 Task: Create a task  Develop a new online survey and feedback system , assign it to team member softage.1@softage.net in the project AgileCraft and update the status of the task to  At Risk , set the priority of the task to Medium
Action: Mouse moved to (67, 391)
Screenshot: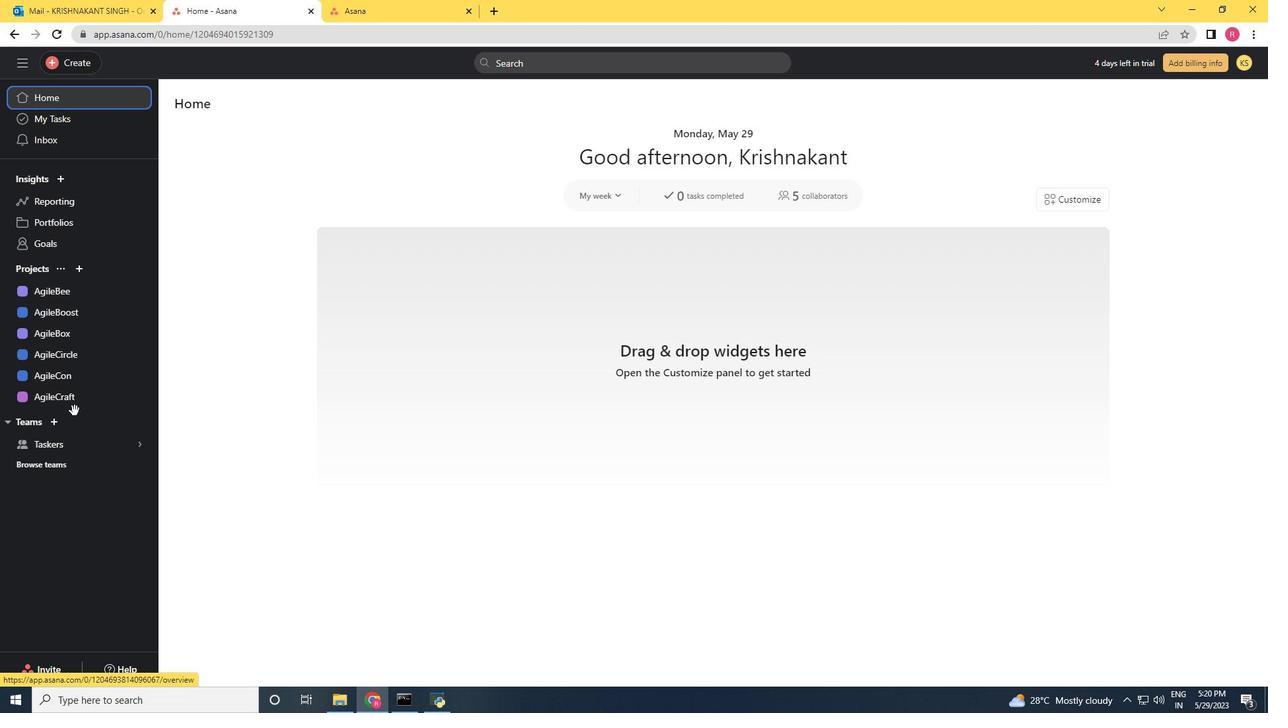 
Action: Mouse pressed left at (67, 391)
Screenshot: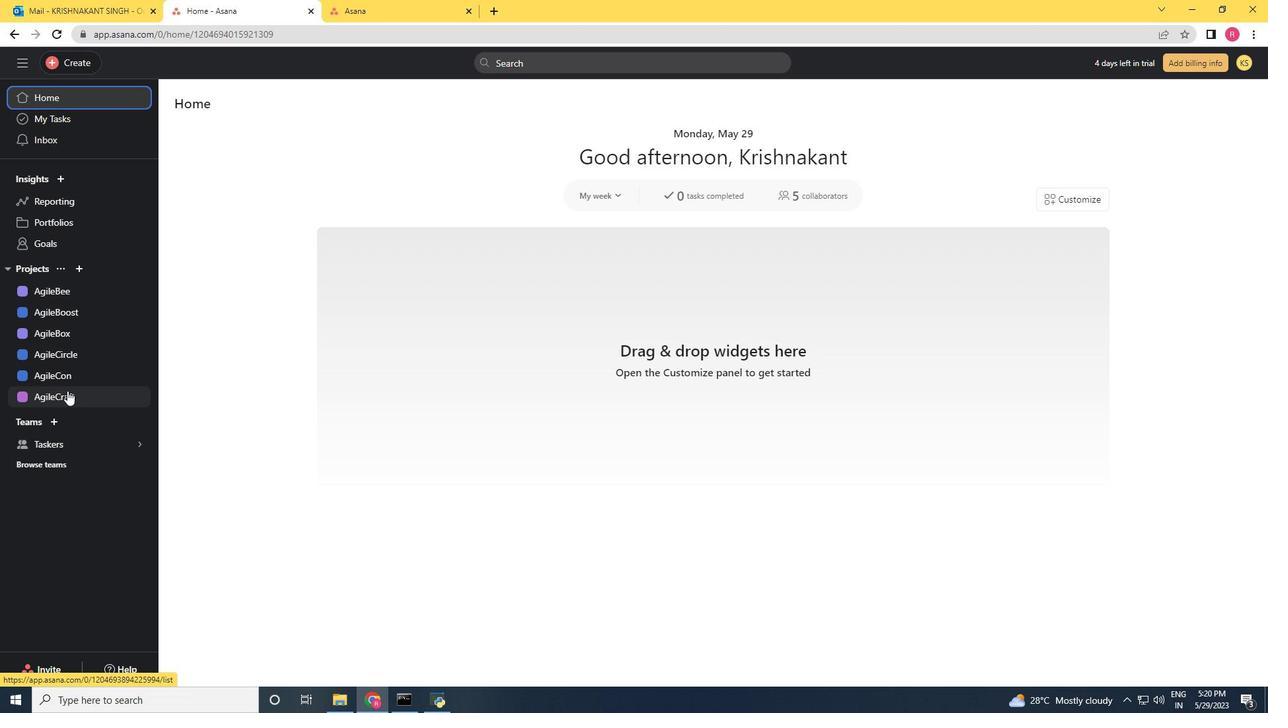 
Action: Mouse moved to (66, 72)
Screenshot: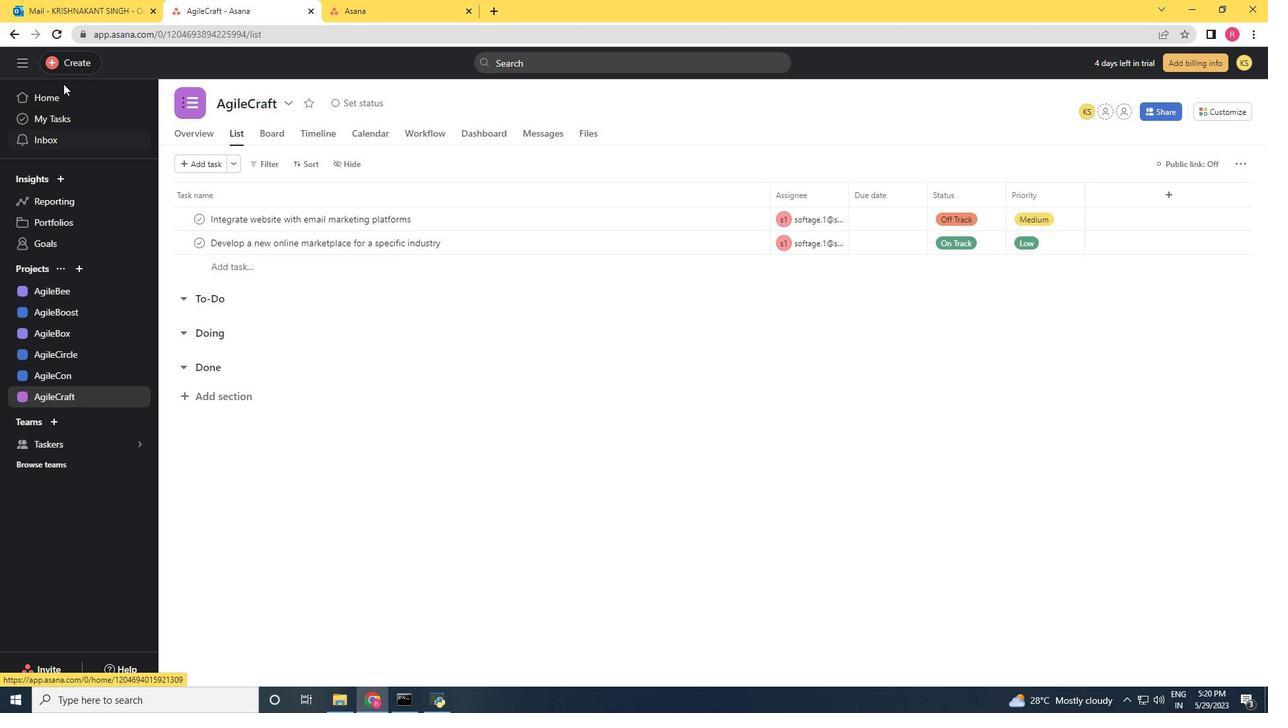 
Action: Mouse pressed left at (66, 72)
Screenshot: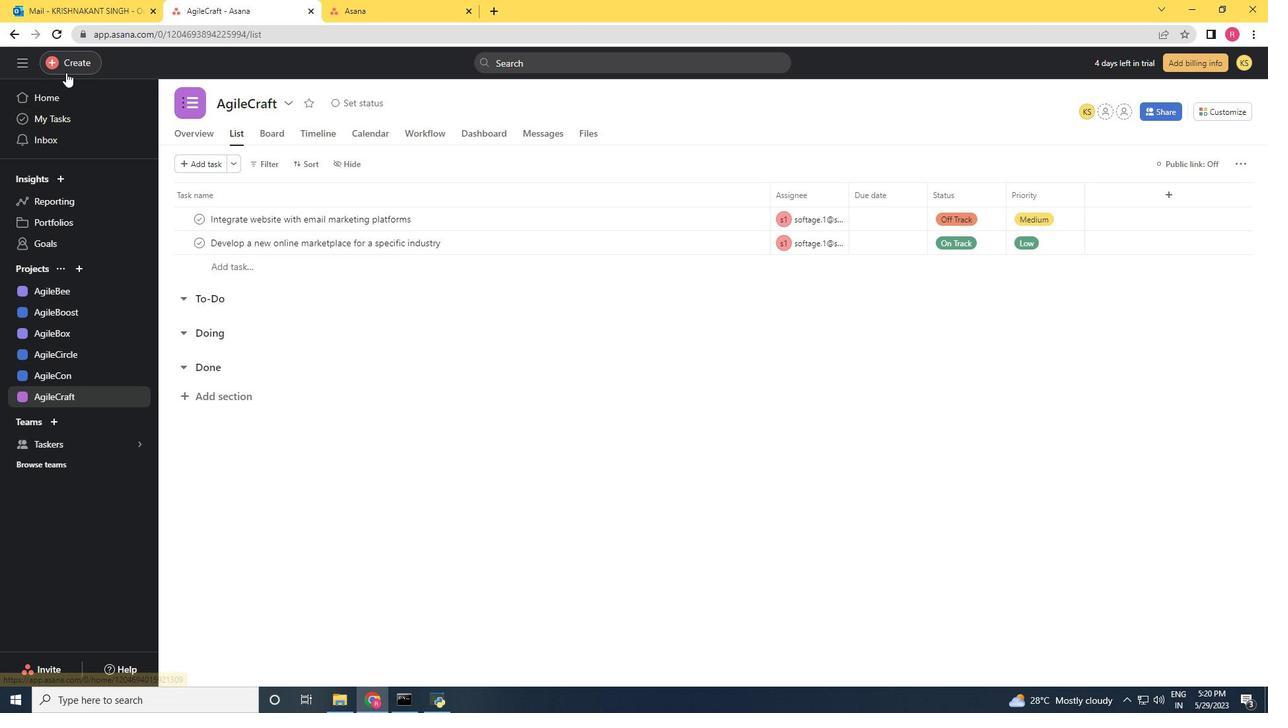 
Action: Mouse moved to (142, 71)
Screenshot: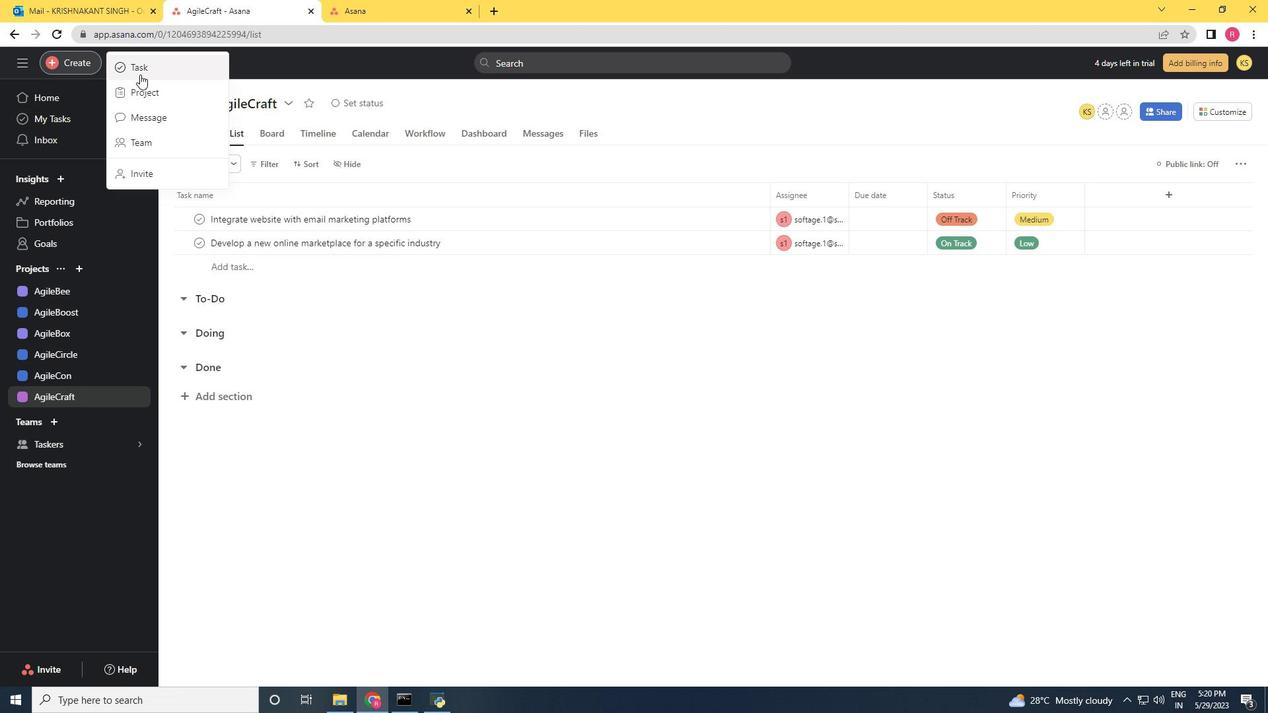
Action: Mouse pressed left at (142, 71)
Screenshot: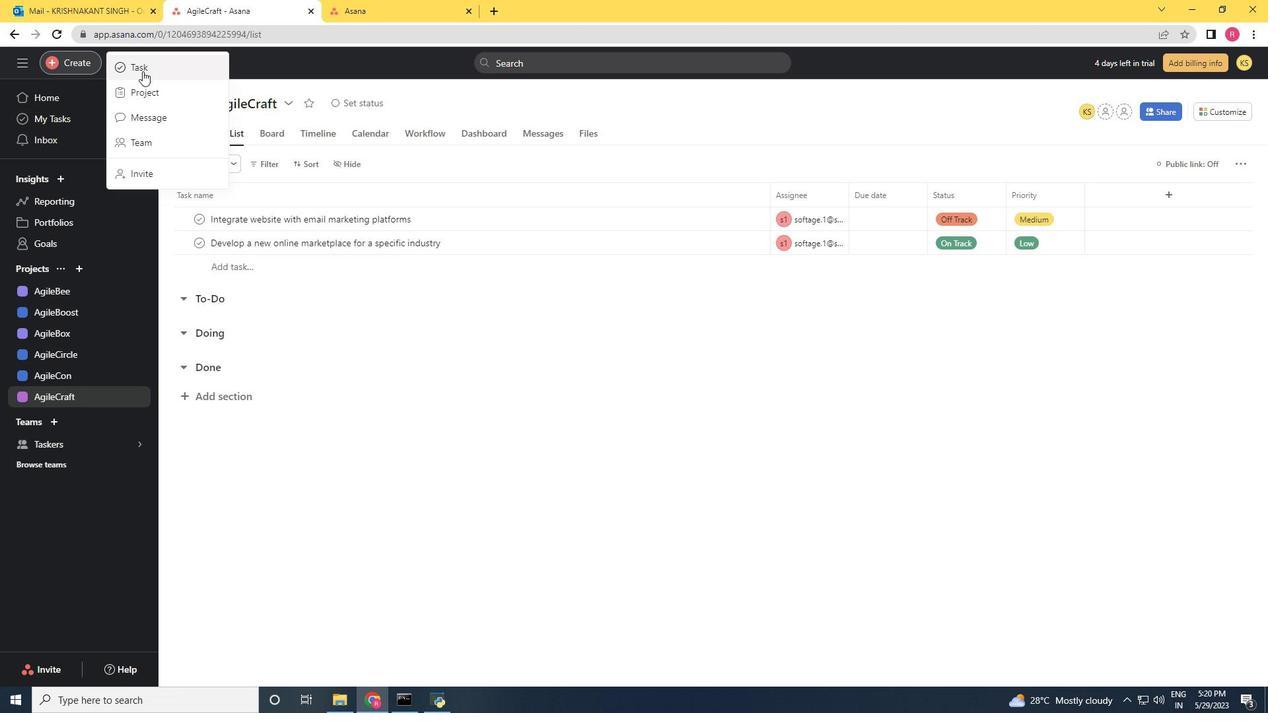 
Action: Mouse moved to (207, 380)
Screenshot: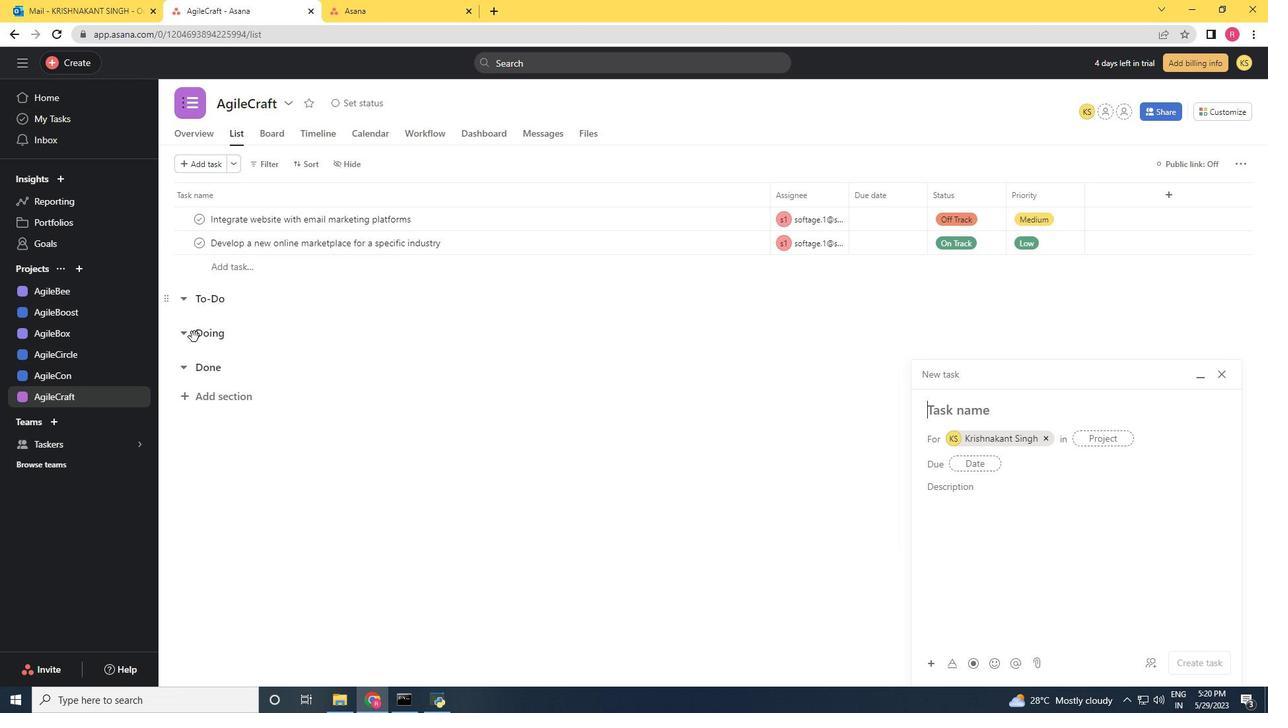 
Action: Key pressed <Key.shift>Develop<Key.space>a<Key.space>new<Key.space>online<Key.space>aurvw<Key.backspace>t<Key.backspace><Key.backspace><Key.backspace><Key.backspace><Key.backspace>survey<Key.space><Key.space>and<Key.space>feedback<Key.space>system
Screenshot: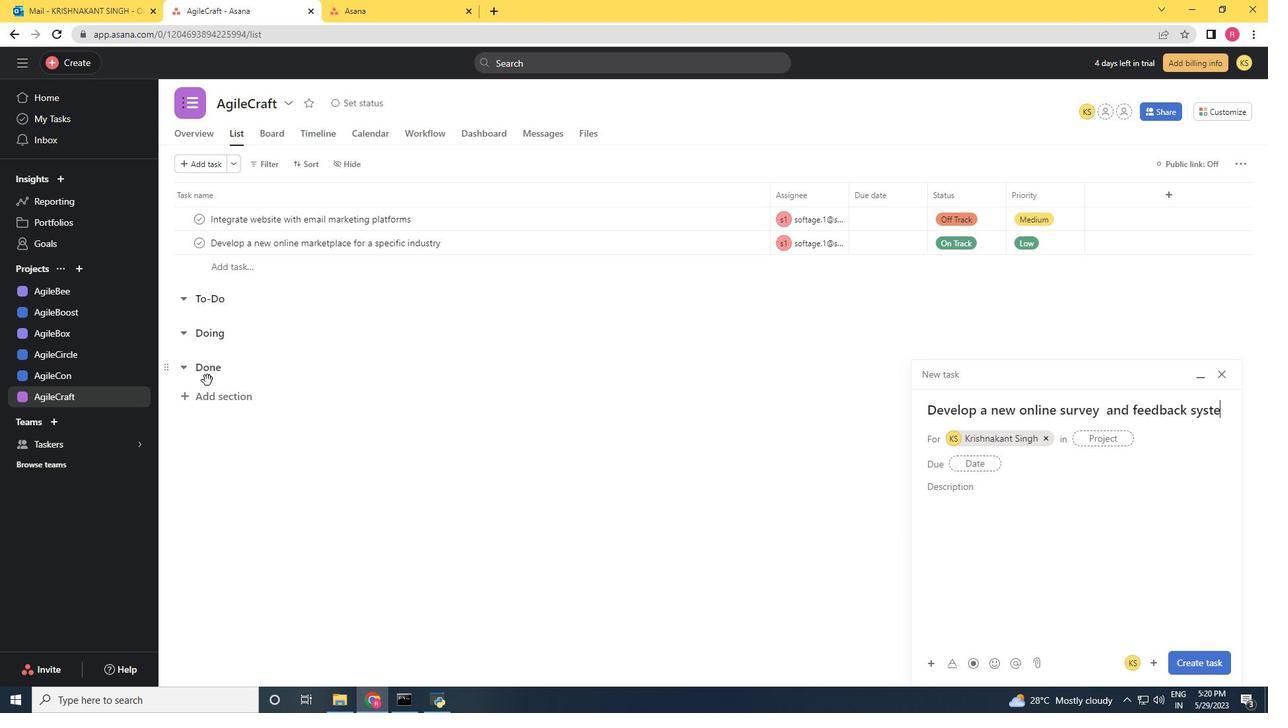 
Action: Mouse moved to (1045, 433)
Screenshot: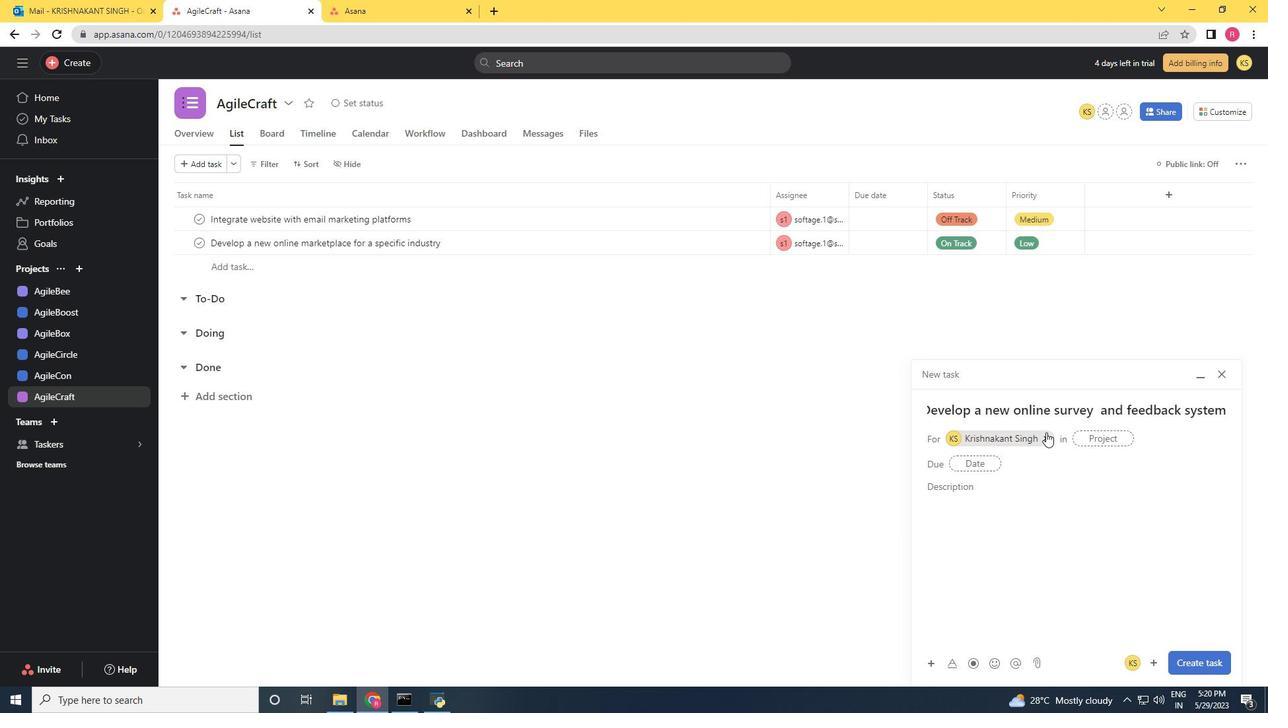 
Action: Mouse pressed left at (1045, 433)
Screenshot: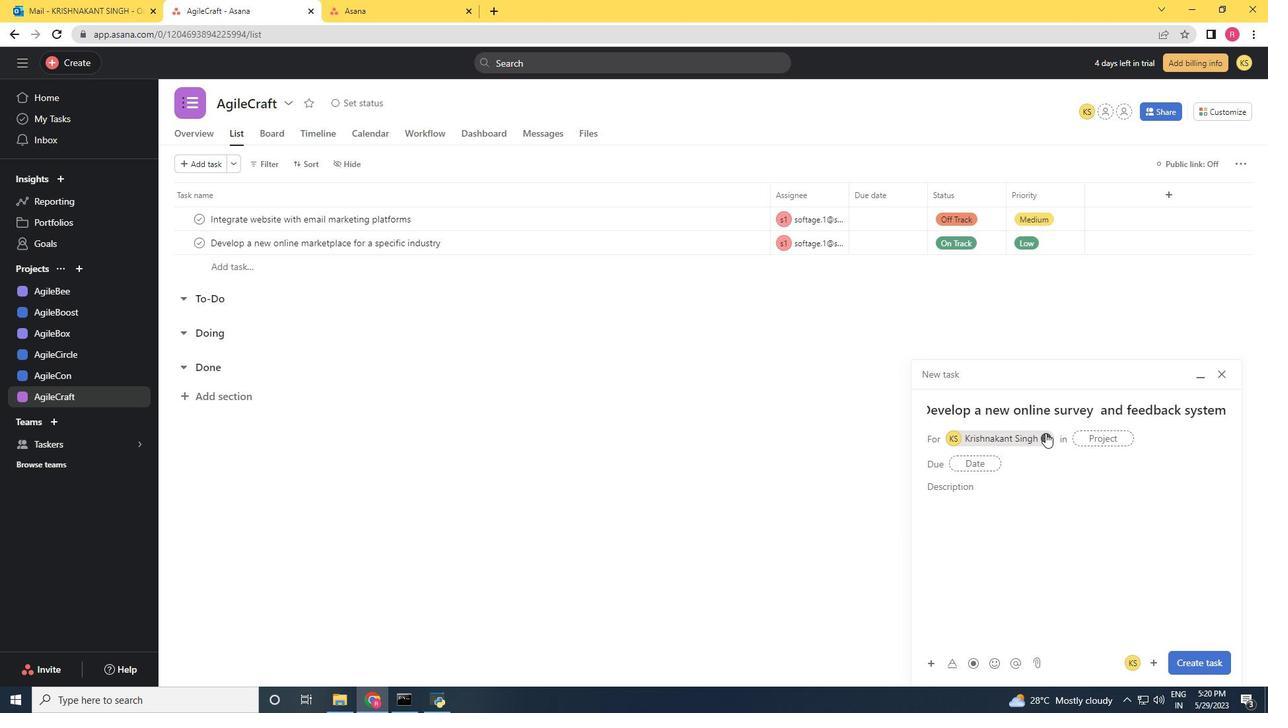 
Action: Mouse moved to (997, 438)
Screenshot: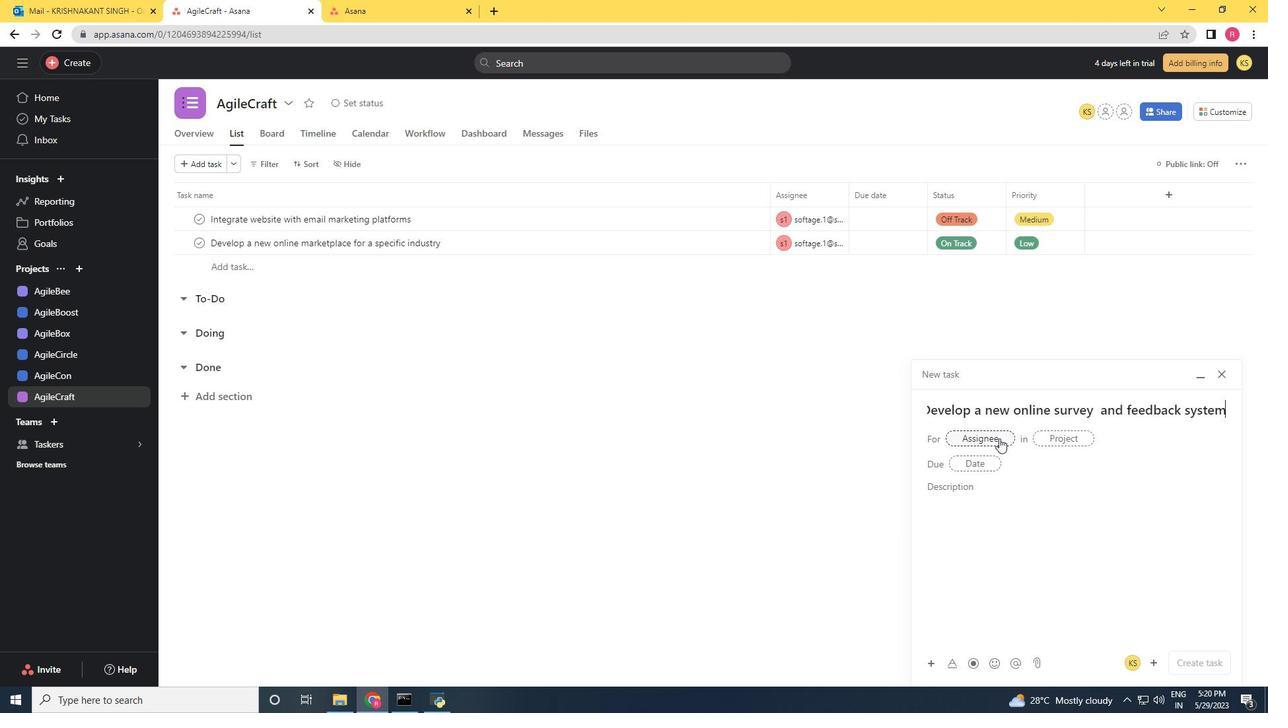 
Action: Mouse pressed left at (997, 438)
Screenshot: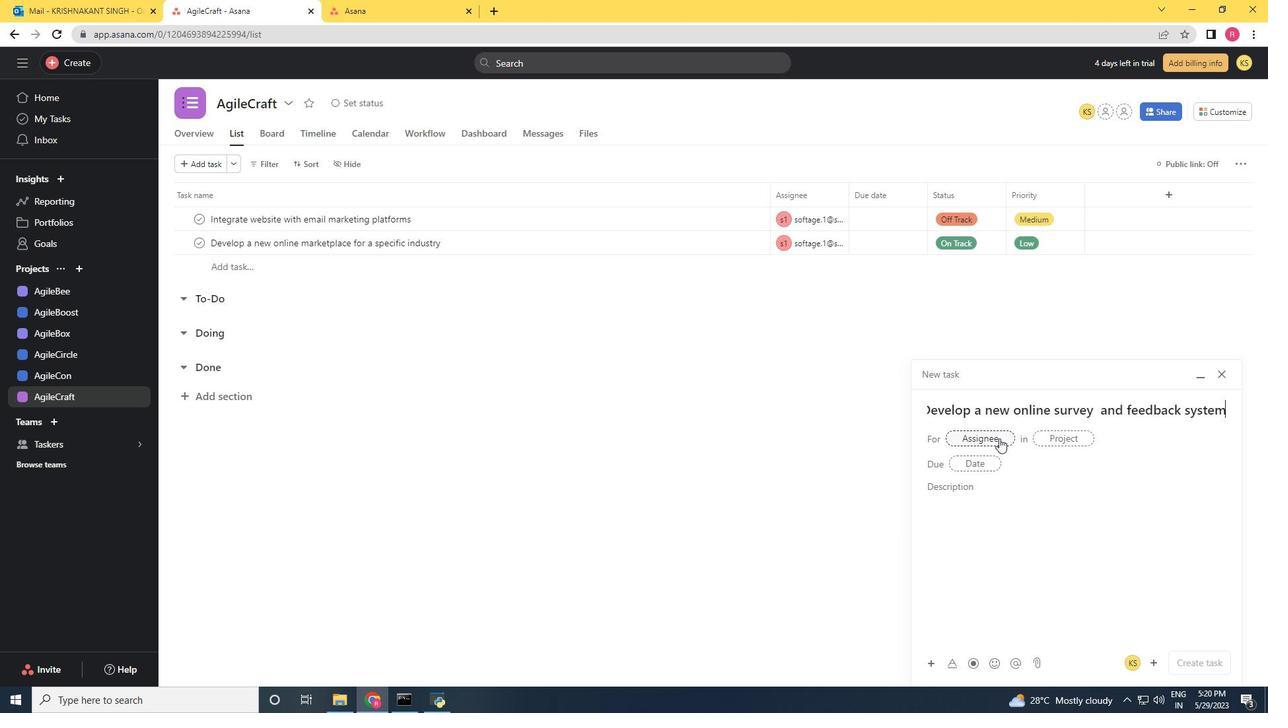 
Action: Key pressed softage.1<Key.shift>@softage.net
Screenshot: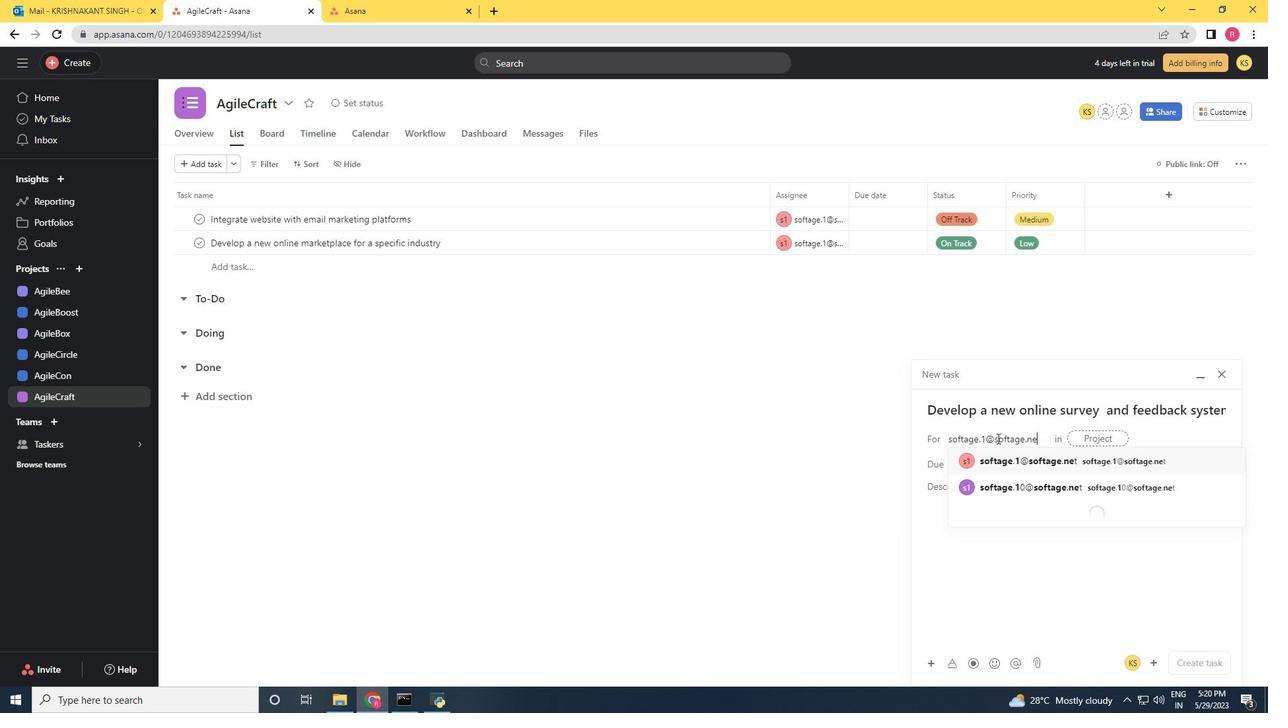 
Action: Mouse moved to (1096, 467)
Screenshot: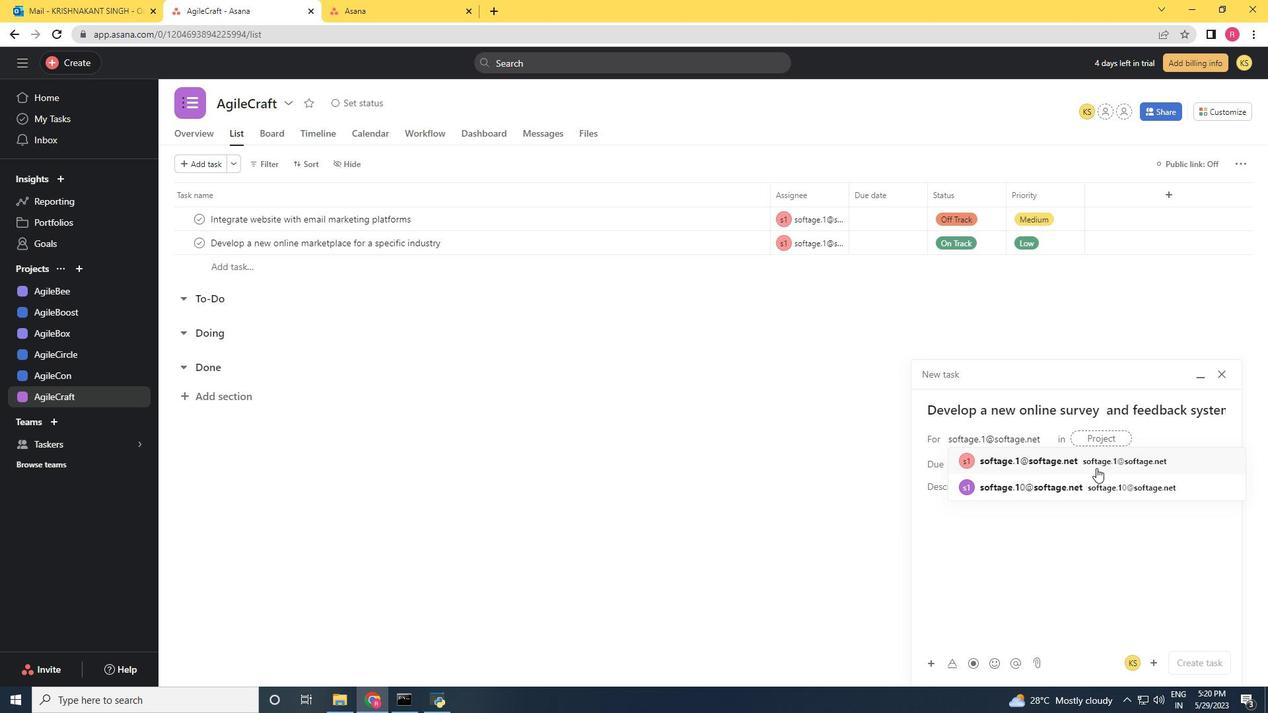 
Action: Mouse pressed left at (1096, 467)
Screenshot: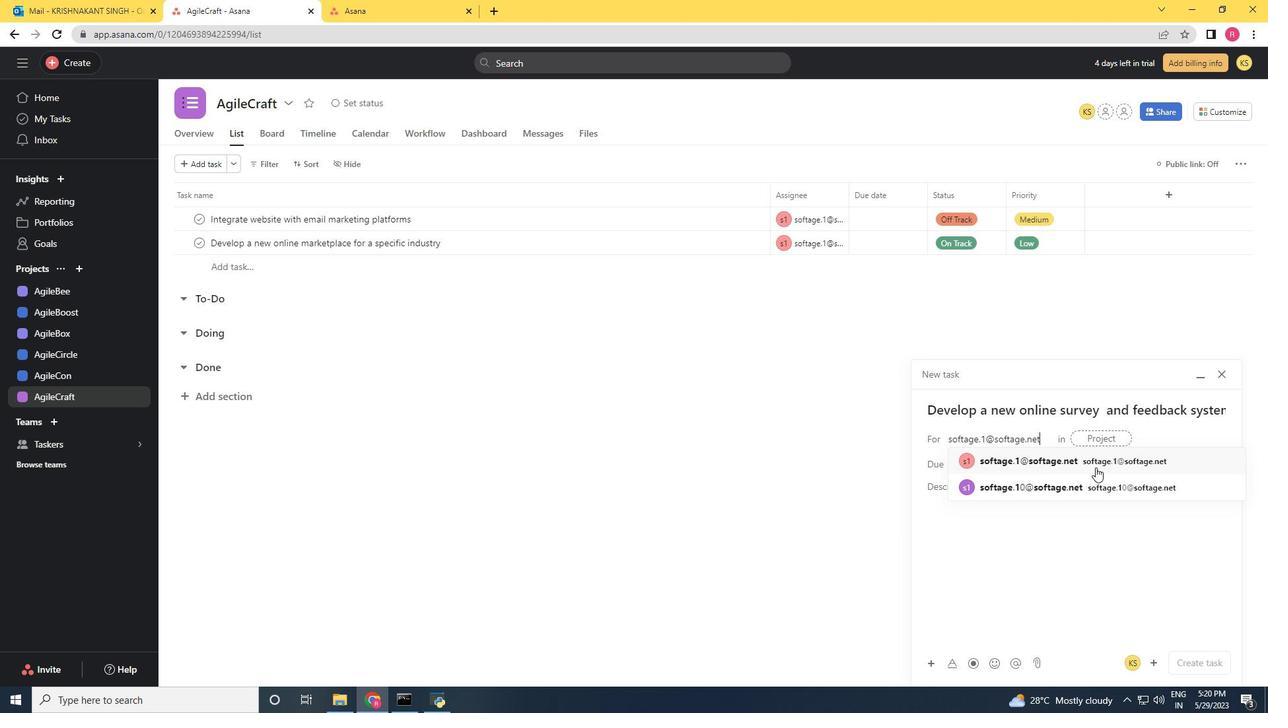 
Action: Mouse moved to (850, 460)
Screenshot: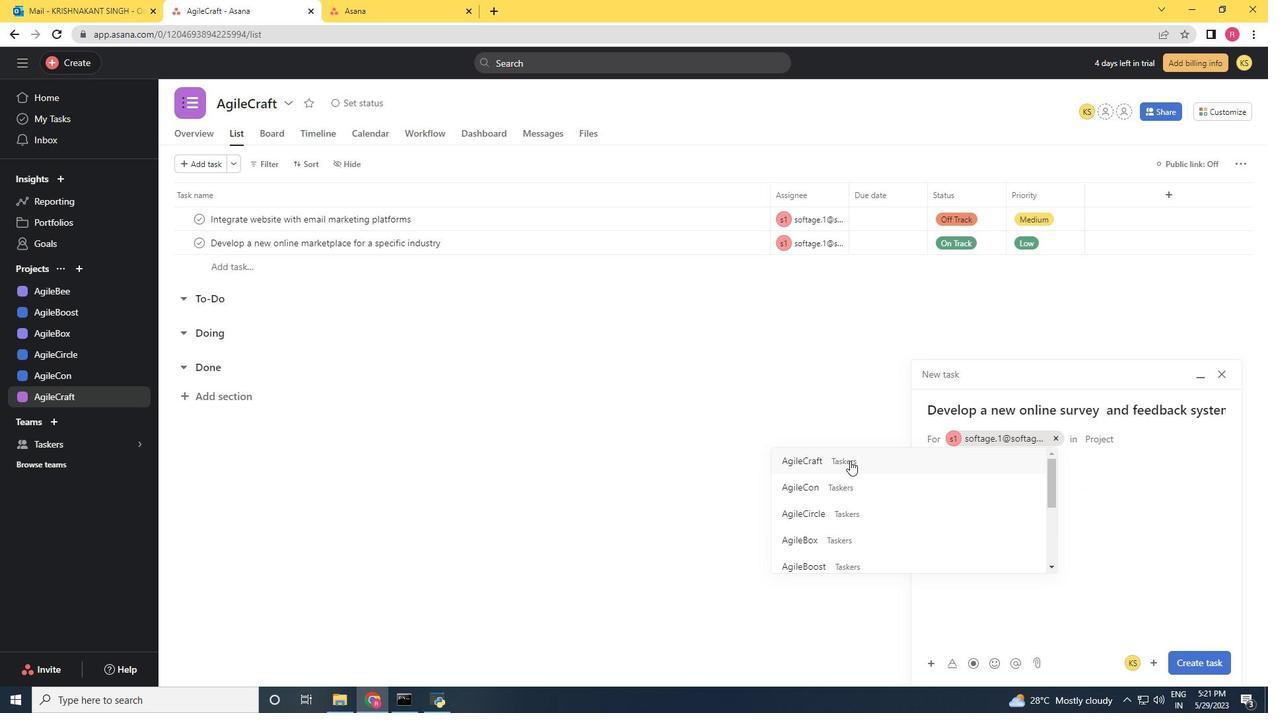 
Action: Mouse pressed left at (850, 460)
Screenshot: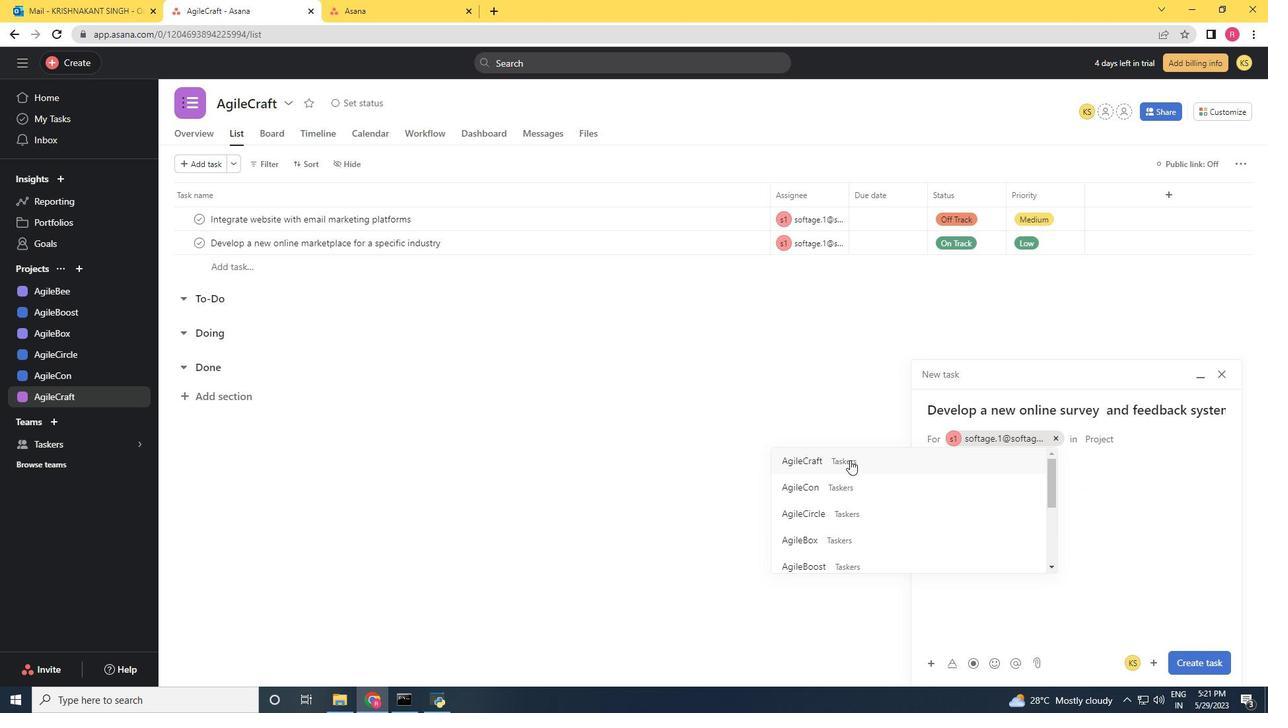 
Action: Mouse moved to (995, 492)
Screenshot: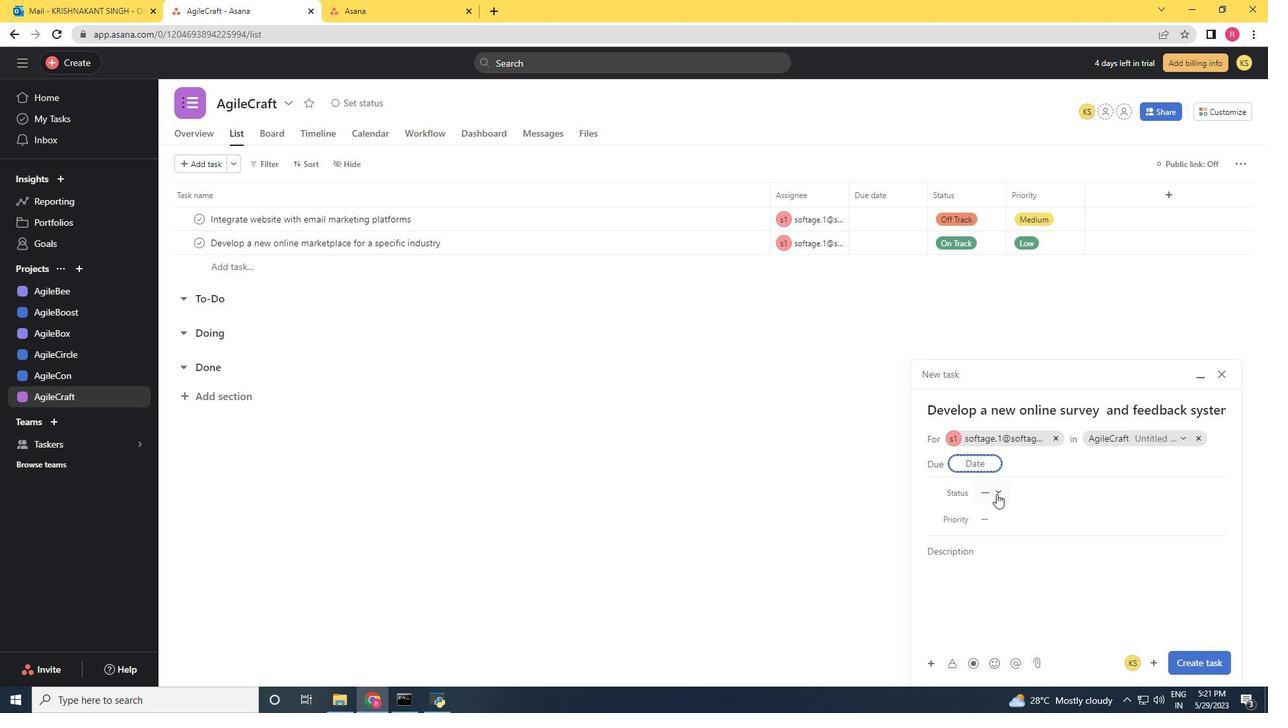 
Action: Mouse pressed left at (995, 492)
Screenshot: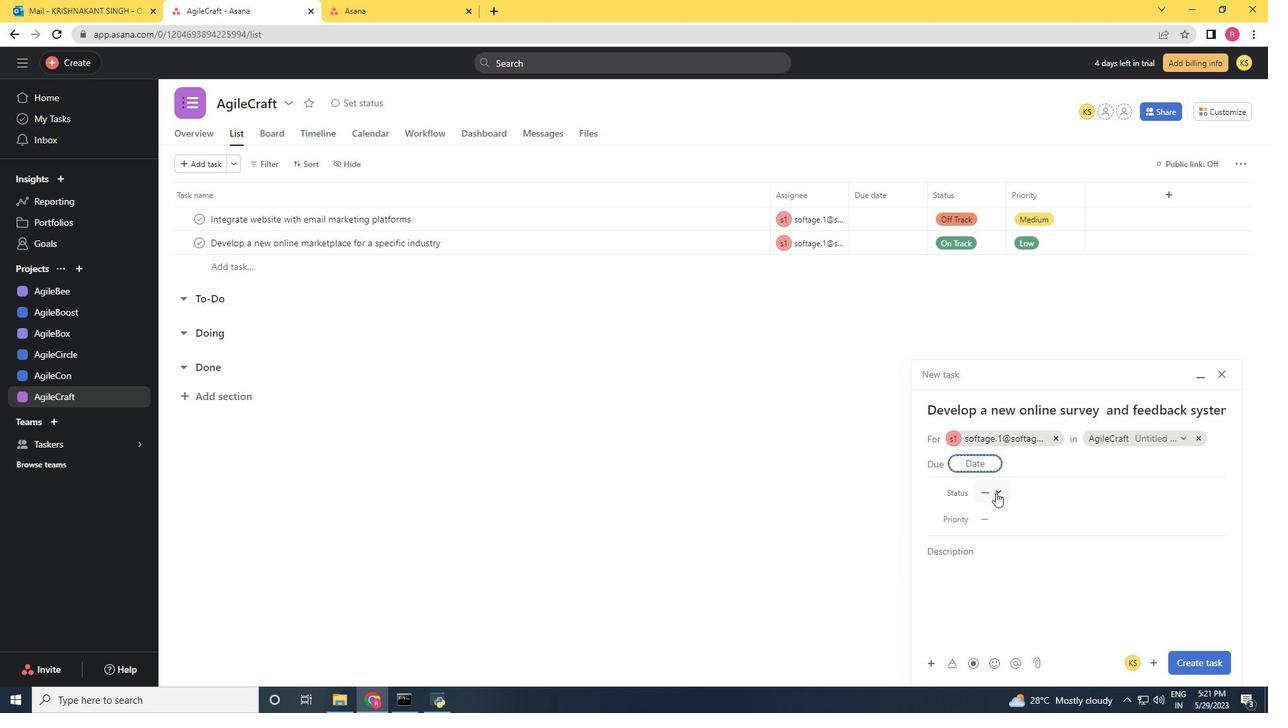 
Action: Mouse moved to (1025, 582)
Screenshot: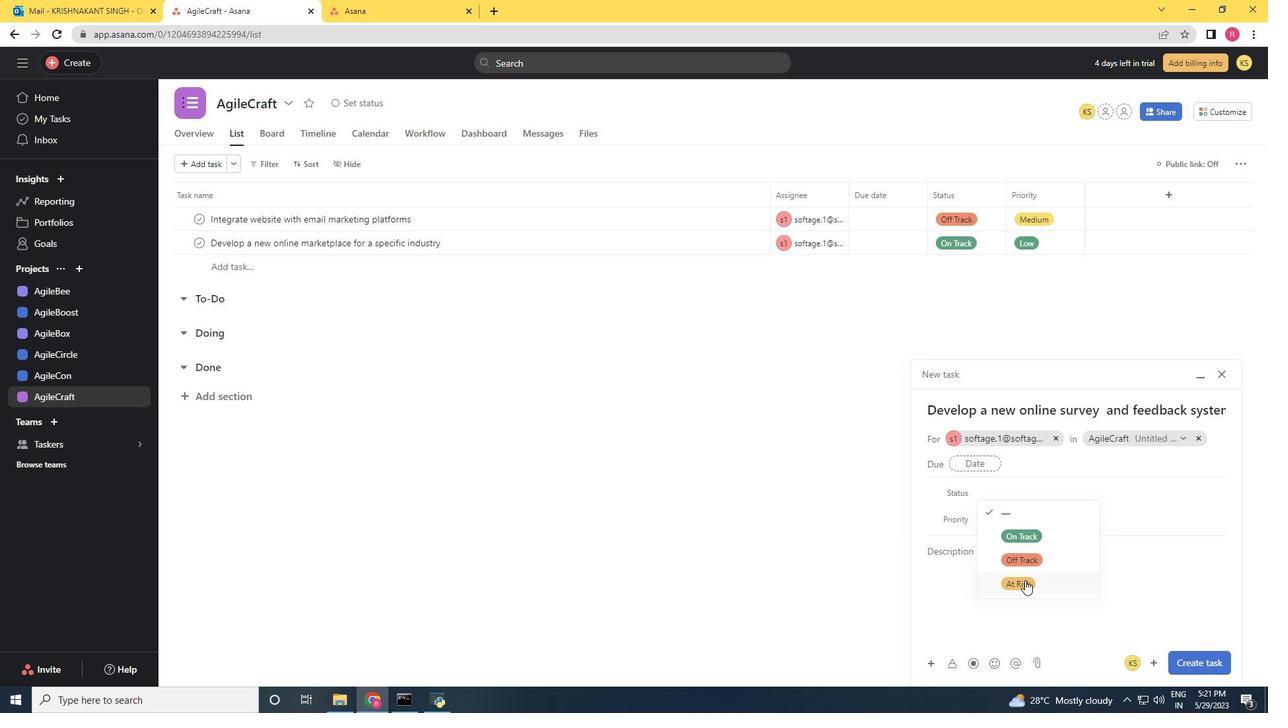 
Action: Mouse pressed left at (1025, 582)
Screenshot: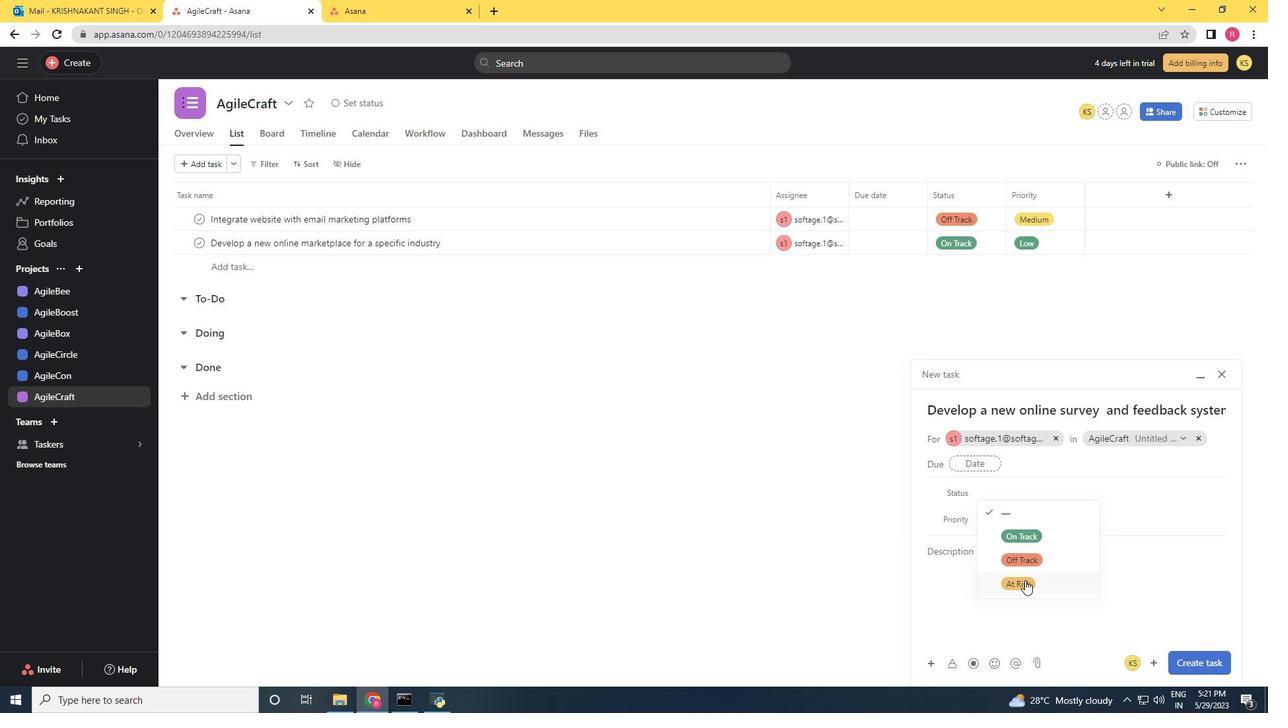 
Action: Mouse moved to (987, 517)
Screenshot: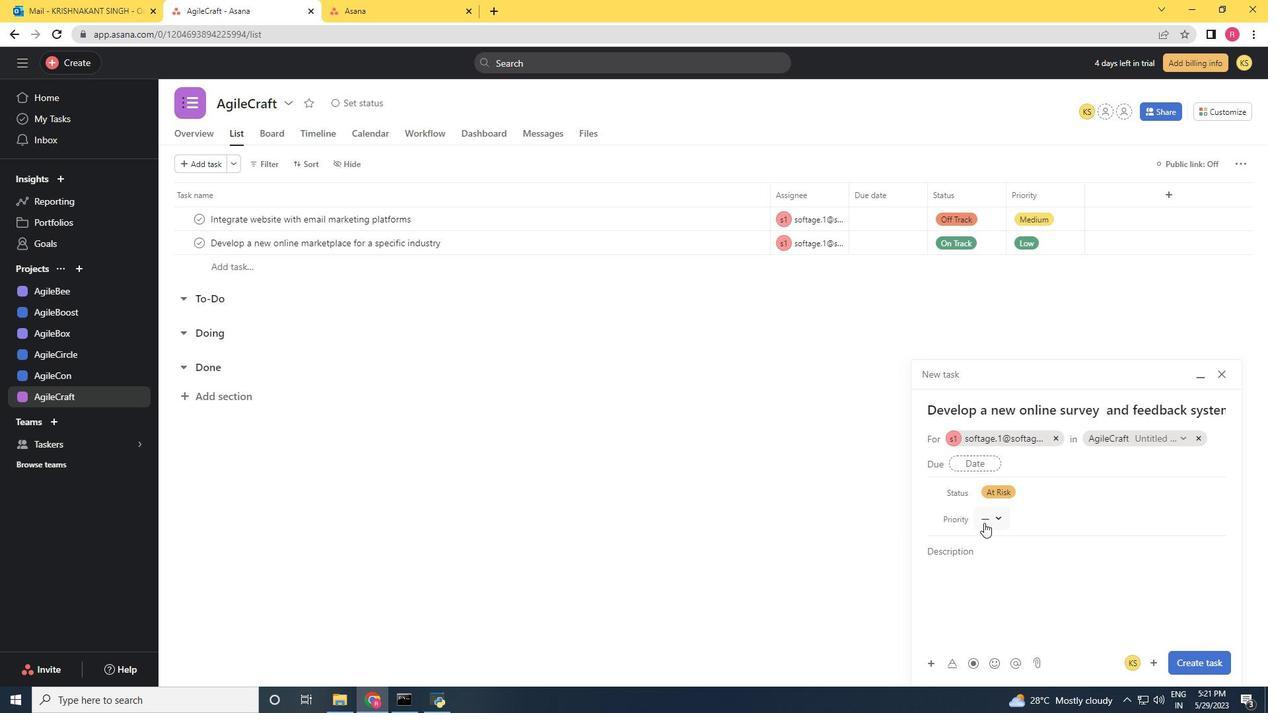
Action: Mouse pressed left at (987, 517)
Screenshot: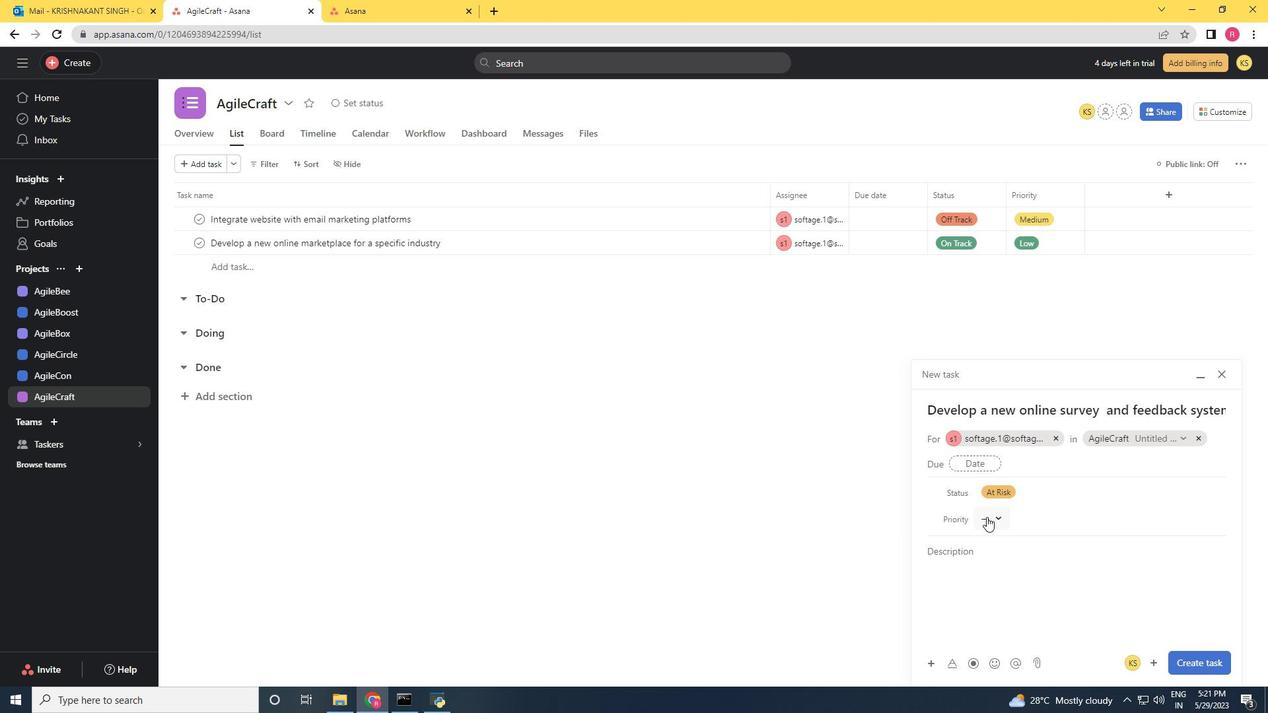 
Action: Mouse moved to (1017, 586)
Screenshot: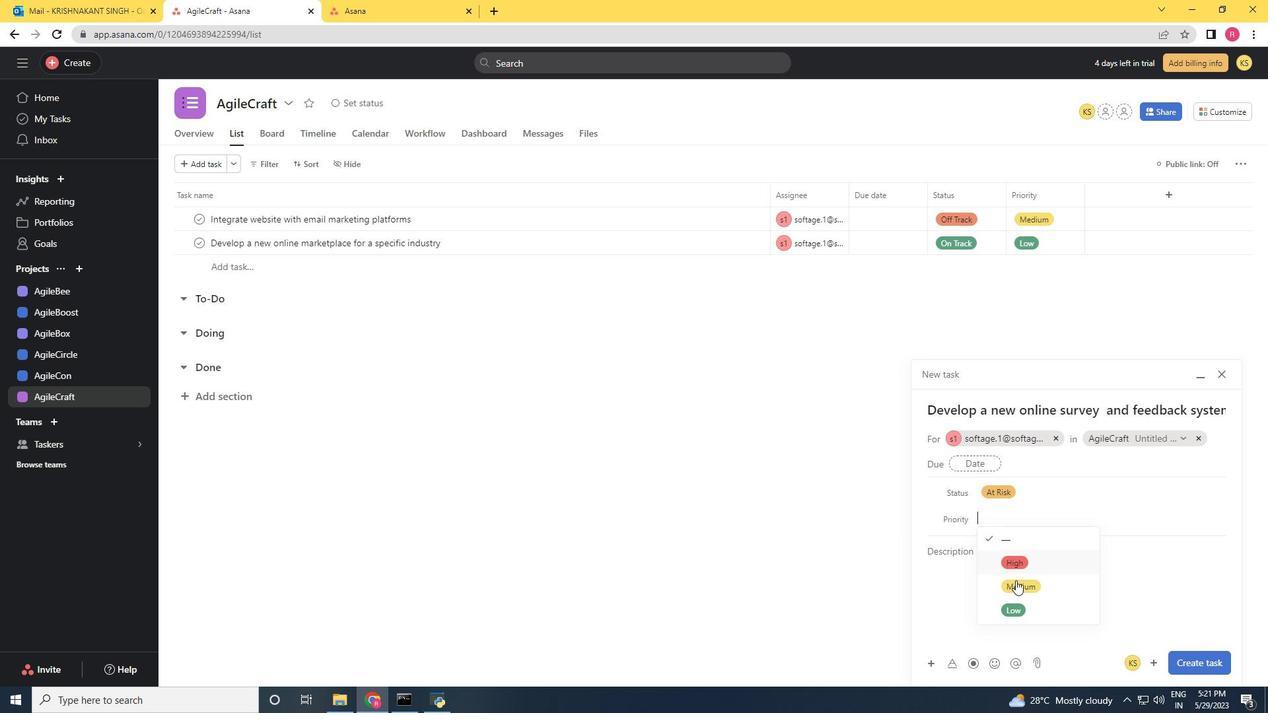 
Action: Mouse pressed left at (1017, 586)
Screenshot: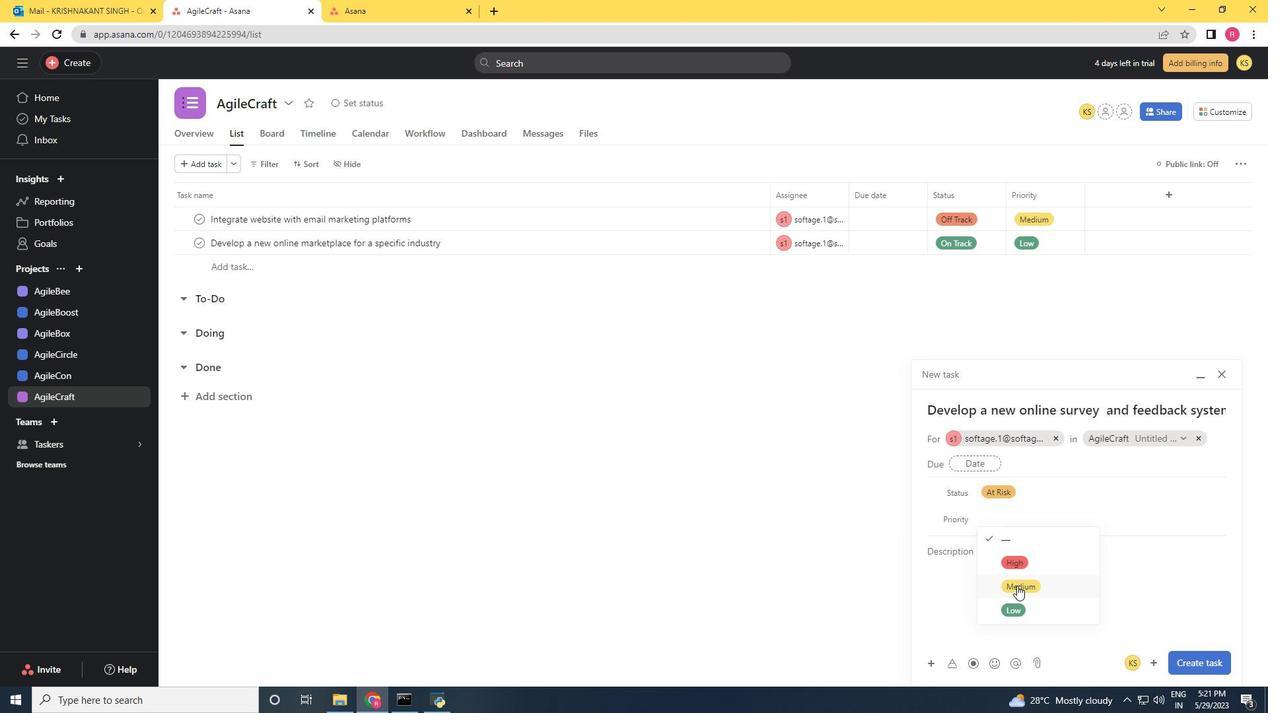 
Action: Mouse moved to (1211, 667)
Screenshot: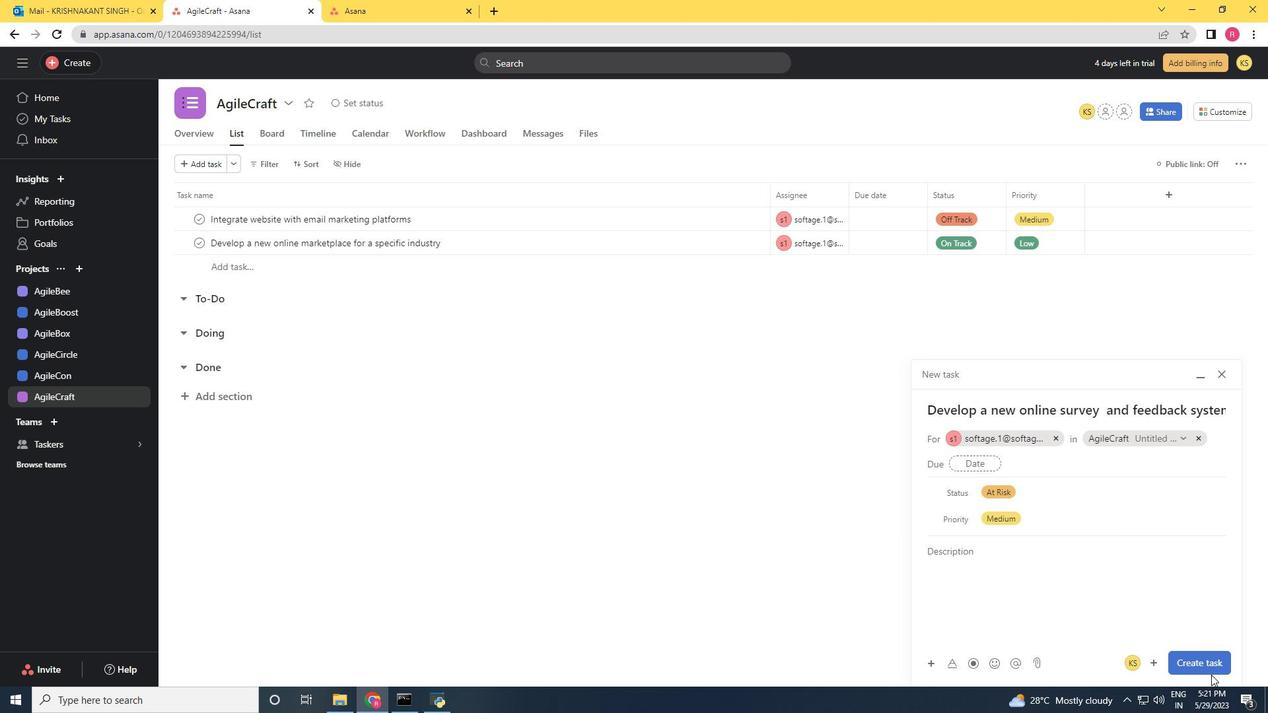 
Action: Mouse pressed left at (1211, 667)
Screenshot: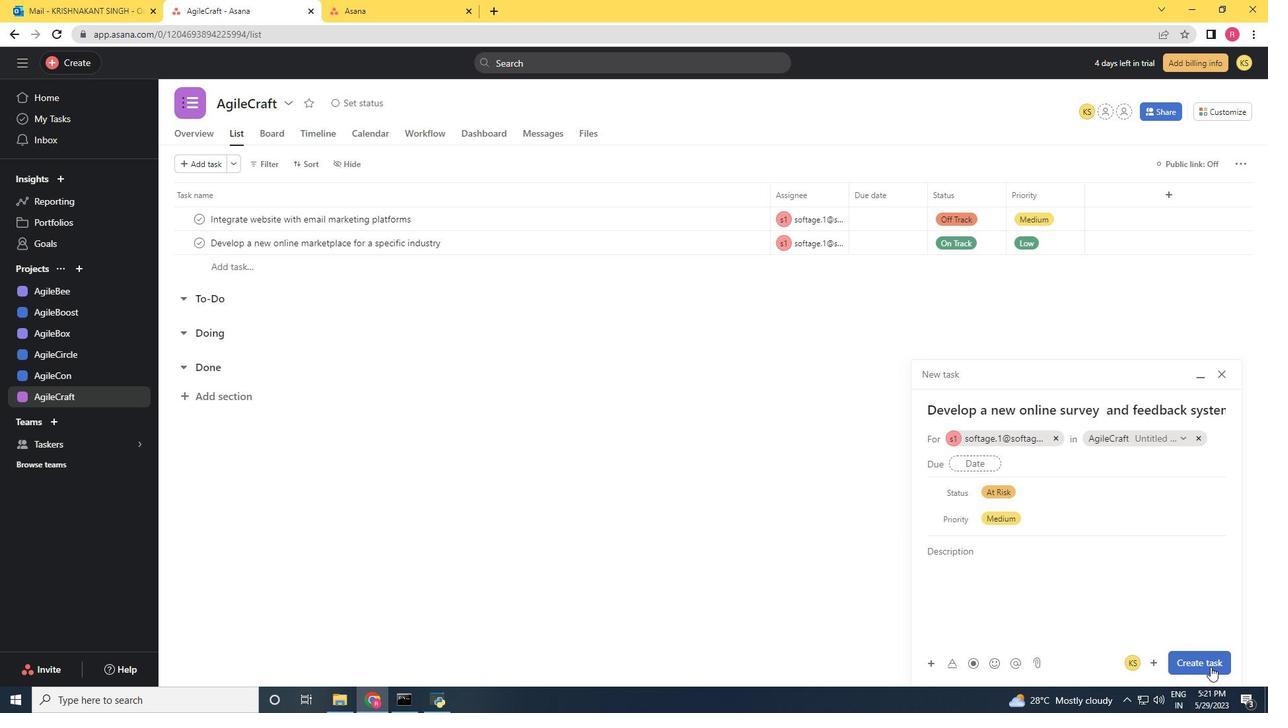 
Action: Mouse moved to (1192, 658)
Screenshot: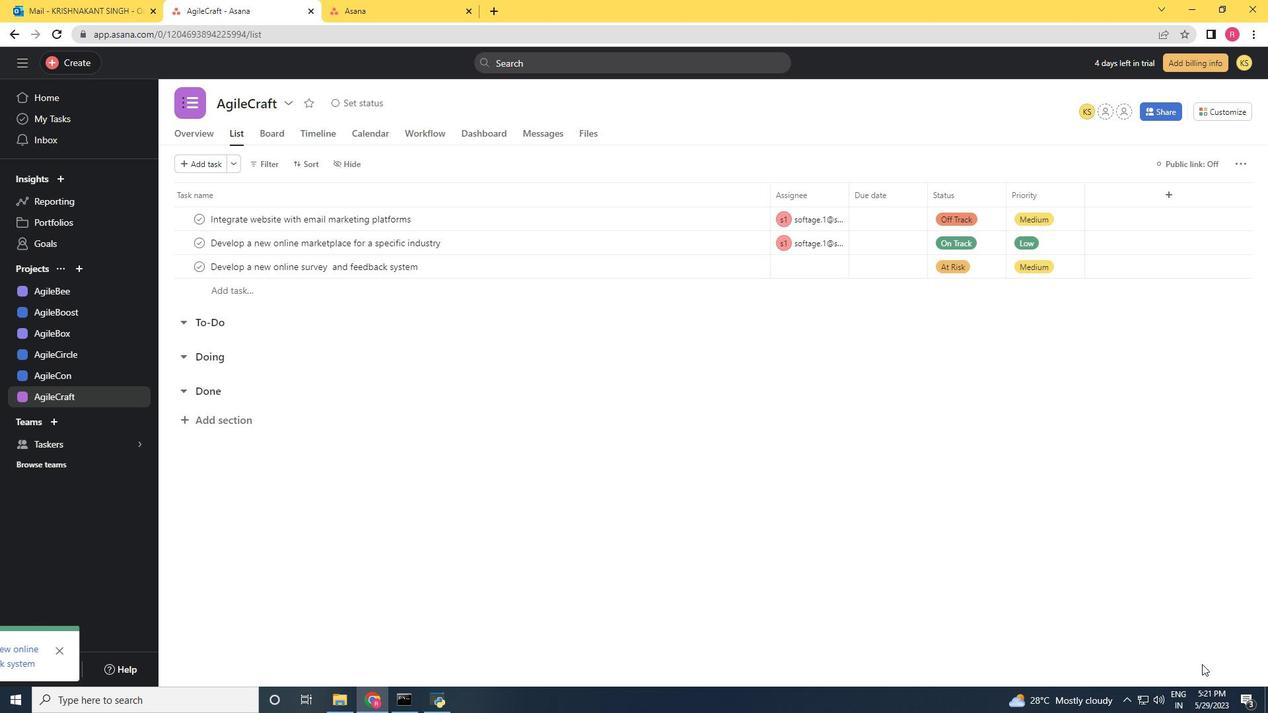 
